 Task: Create a due date automation trigger when advanced on, 2 days after a card is due add fields without custom field "Resume" set to a date more than 1 working days from now at 11:00 AM.
Action: Mouse moved to (1030, 83)
Screenshot: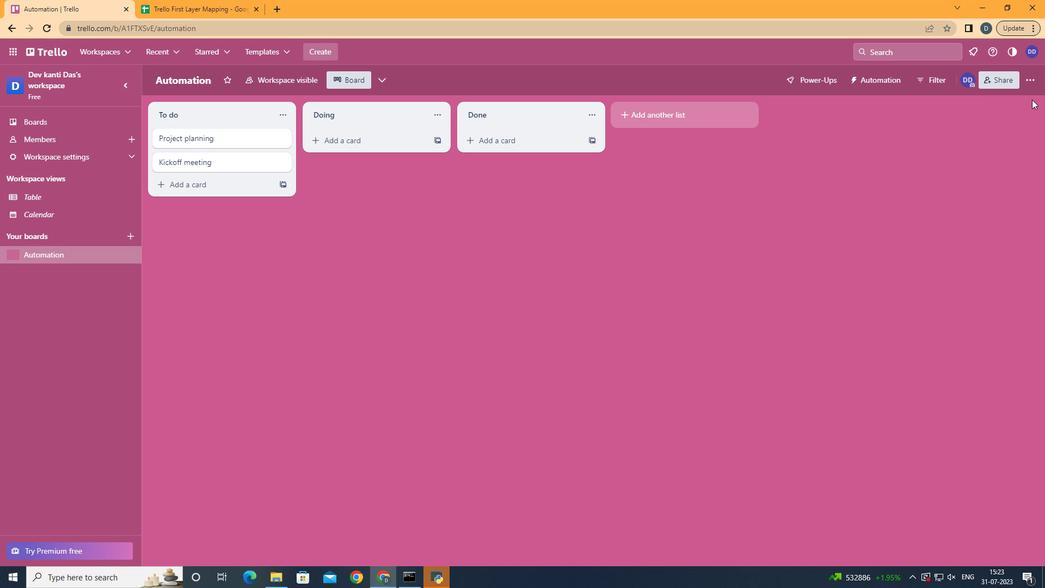 
Action: Mouse pressed left at (1030, 83)
Screenshot: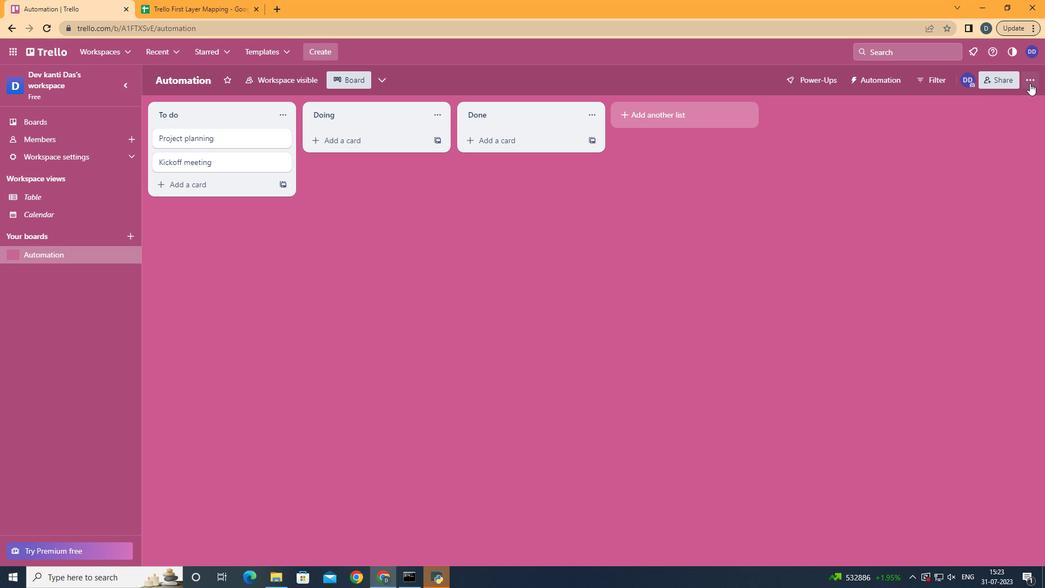 
Action: Mouse moved to (955, 239)
Screenshot: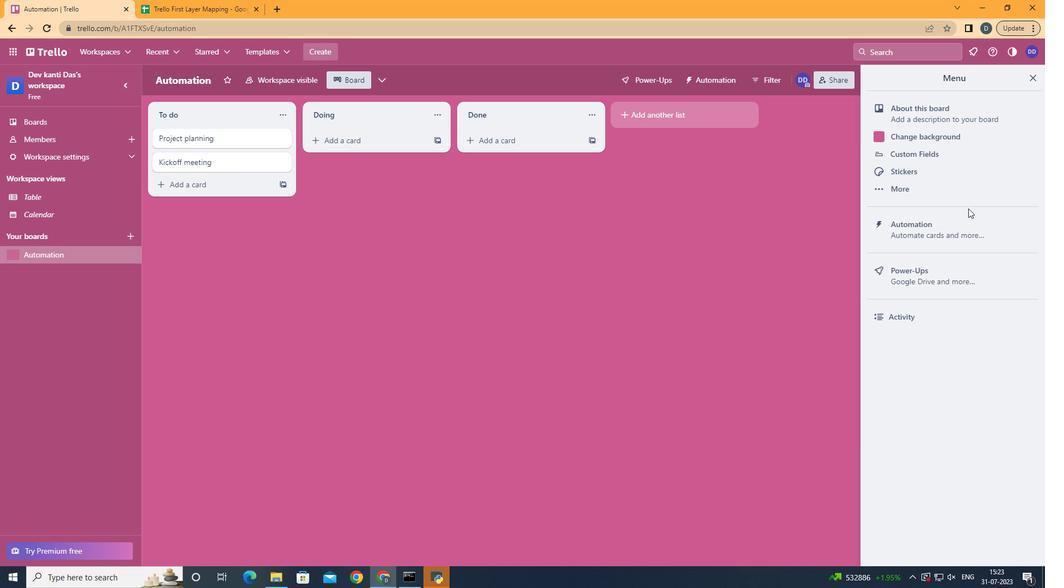 
Action: Mouse pressed left at (955, 239)
Screenshot: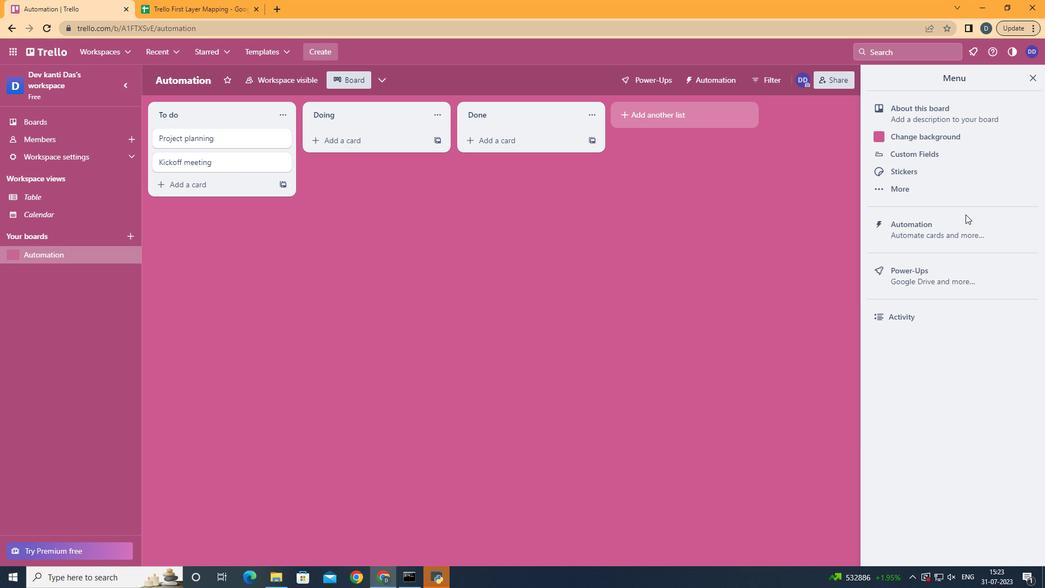 
Action: Mouse moved to (191, 217)
Screenshot: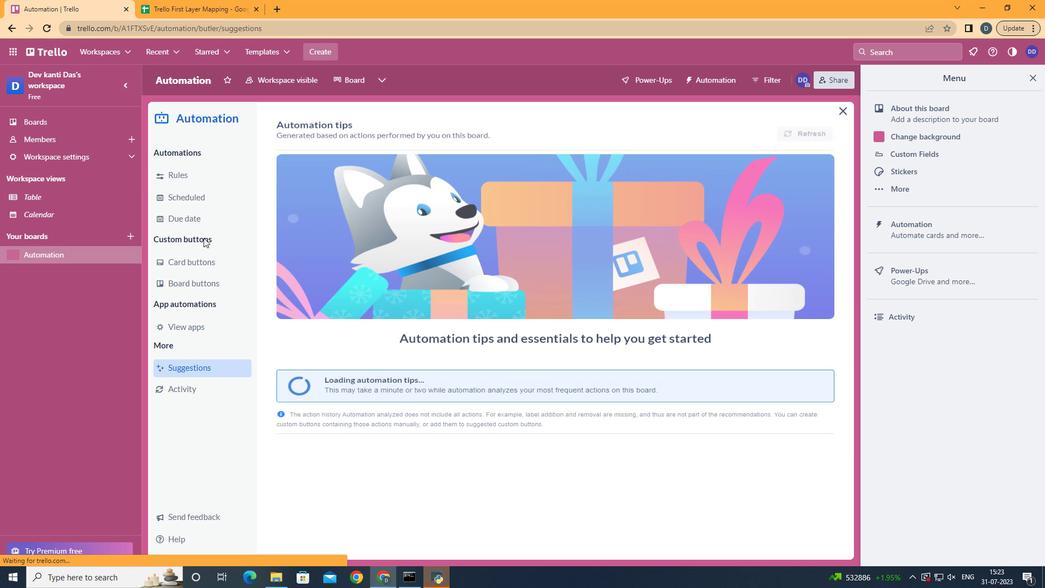 
Action: Mouse pressed left at (191, 217)
Screenshot: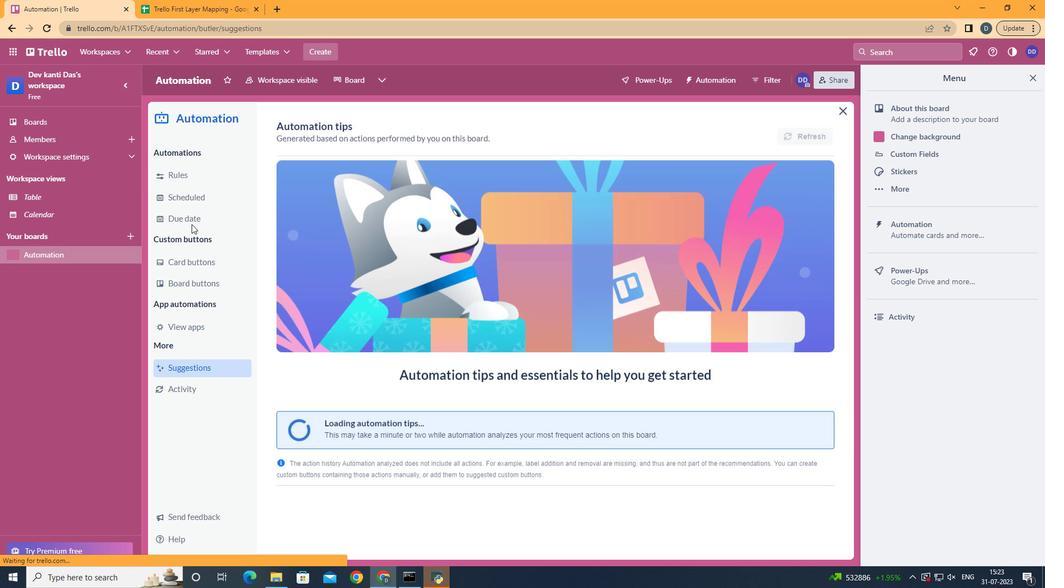 
Action: Mouse moved to (784, 130)
Screenshot: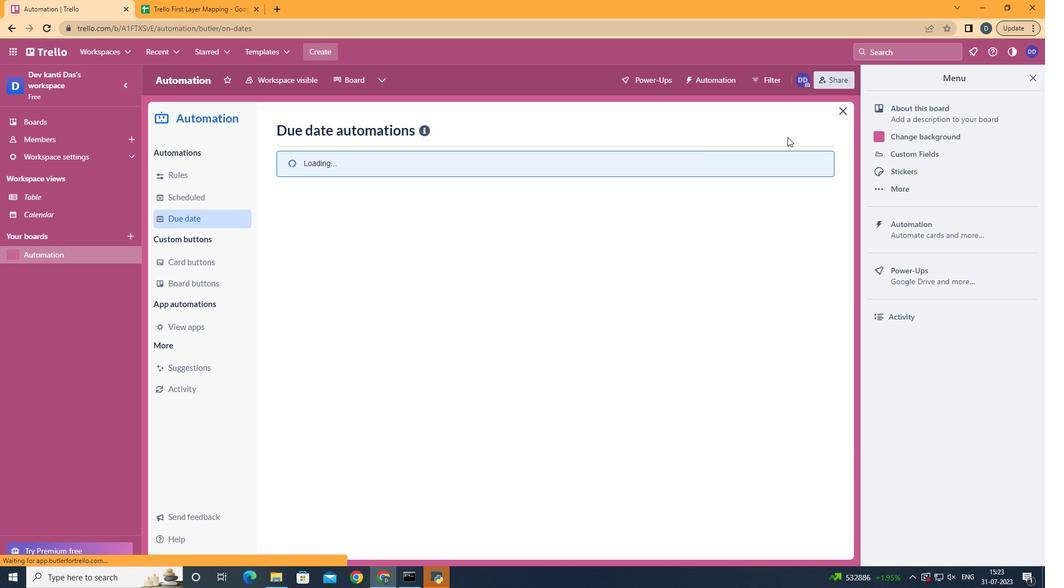 
Action: Mouse pressed left at (784, 130)
Screenshot: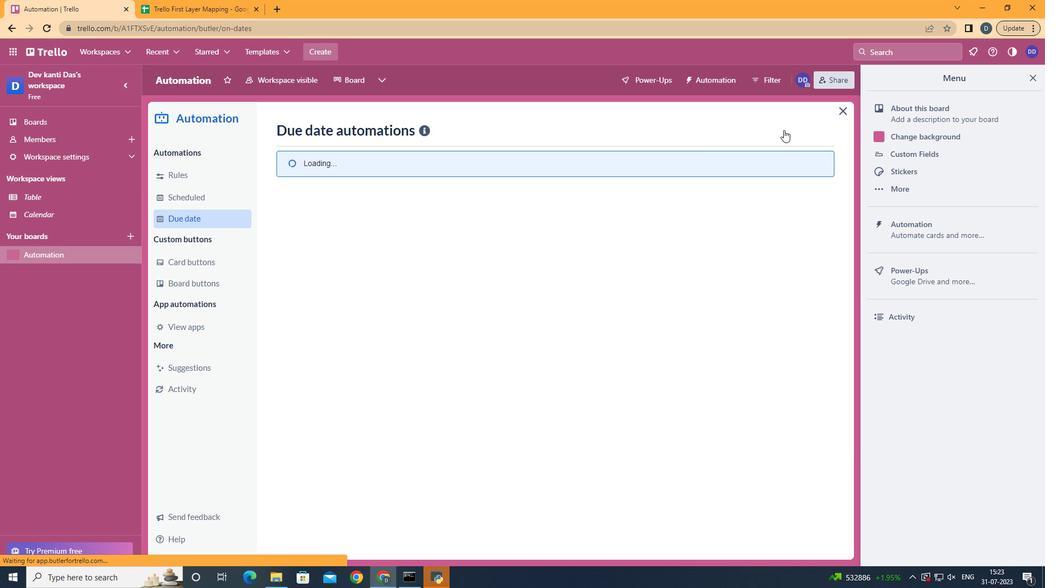
Action: Mouse moved to (564, 237)
Screenshot: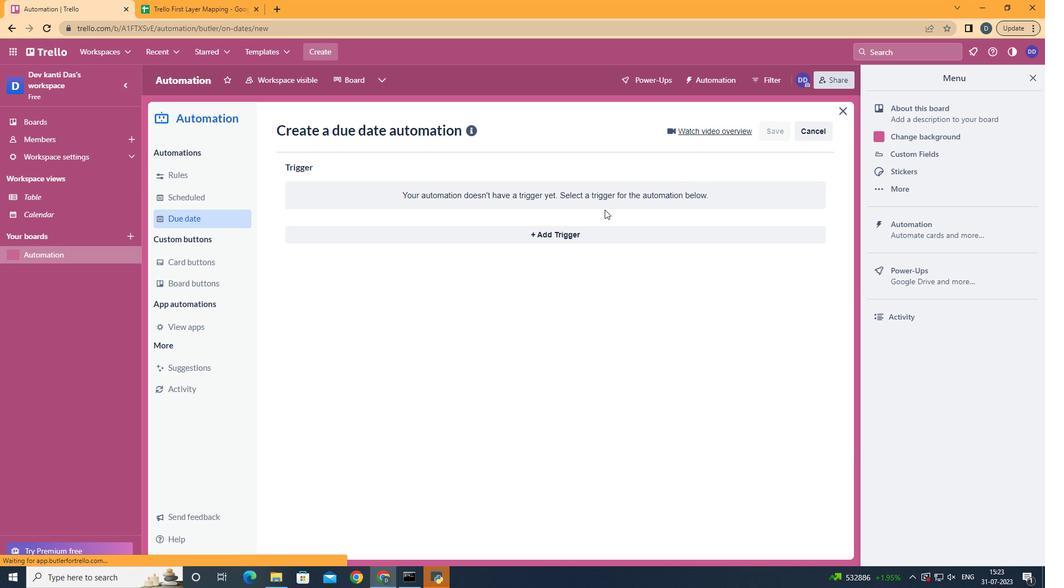 
Action: Mouse pressed left at (564, 237)
Screenshot: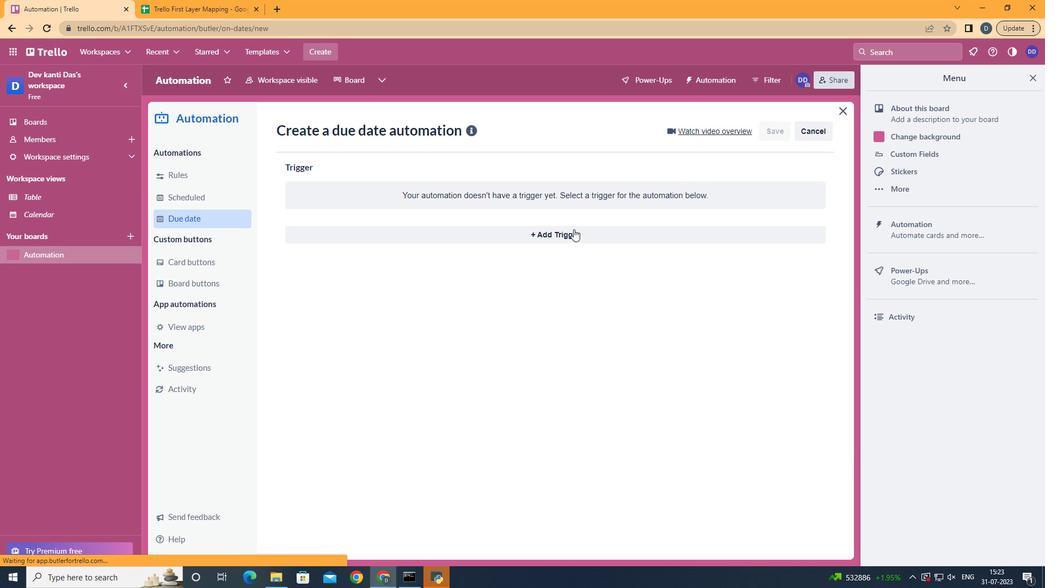 
Action: Mouse moved to (381, 447)
Screenshot: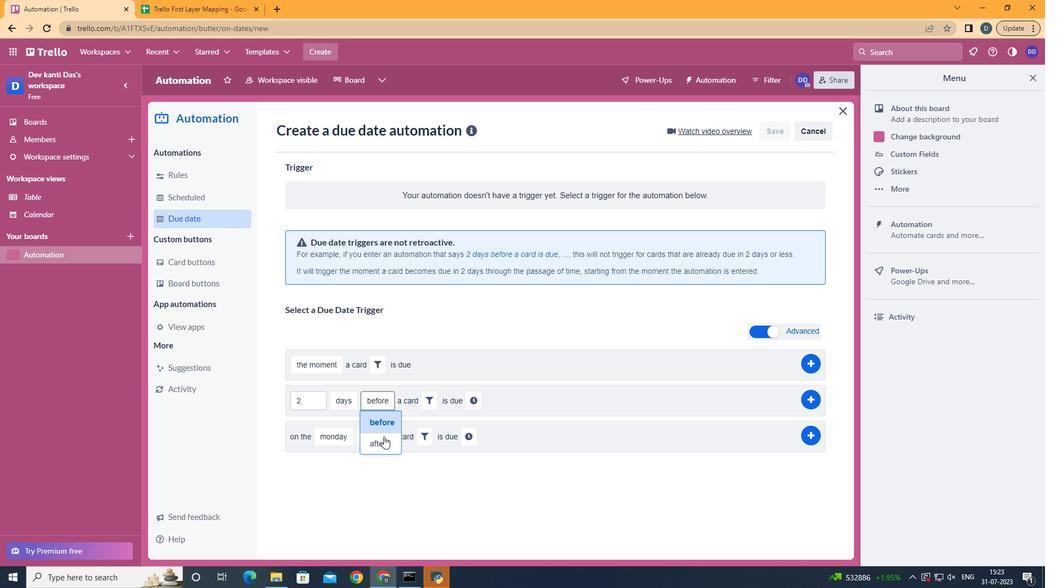 
Action: Mouse pressed left at (381, 447)
Screenshot: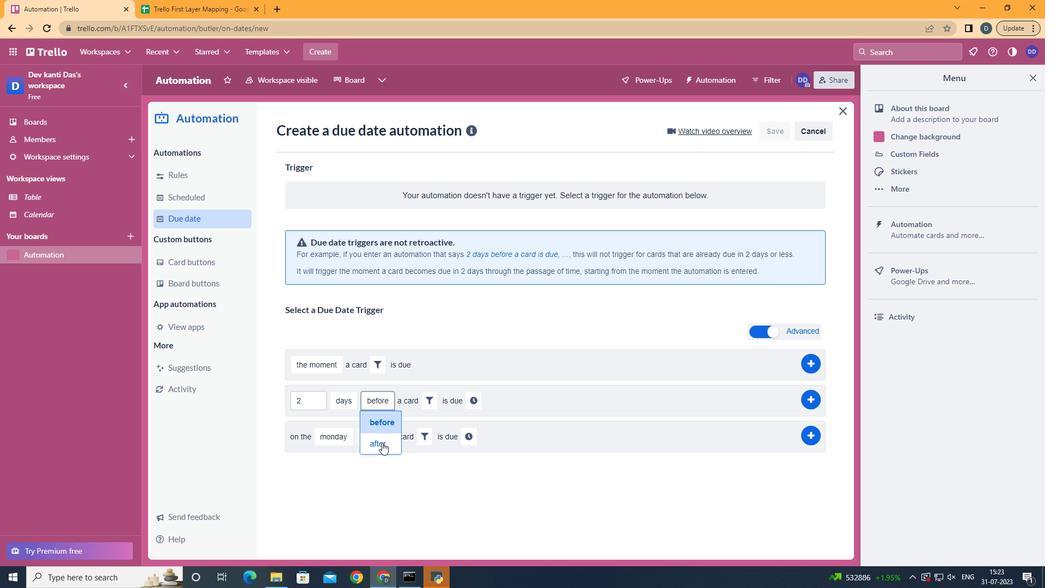 
Action: Mouse moved to (434, 391)
Screenshot: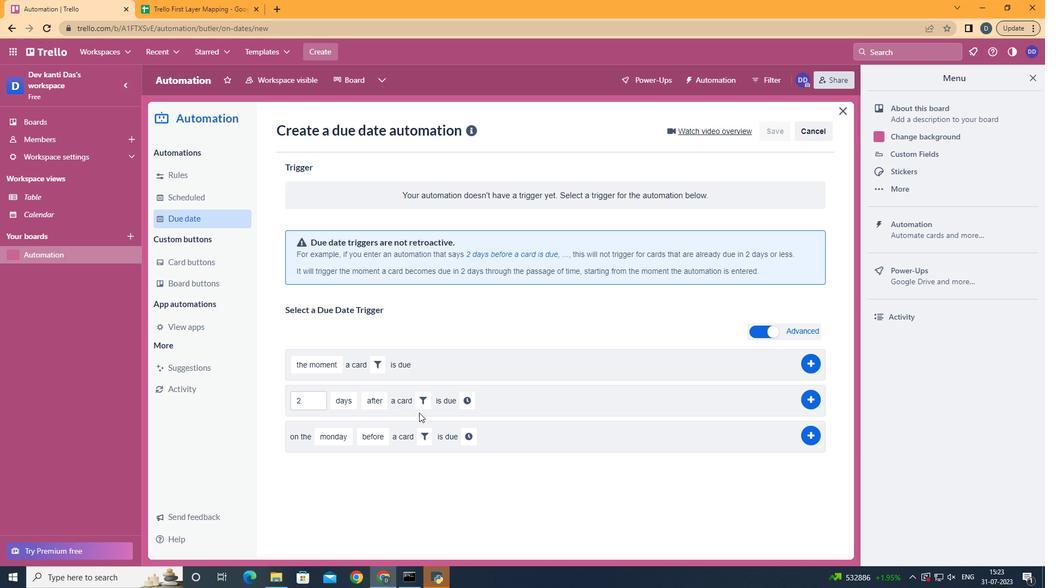 
Action: Mouse pressed left at (434, 391)
Screenshot: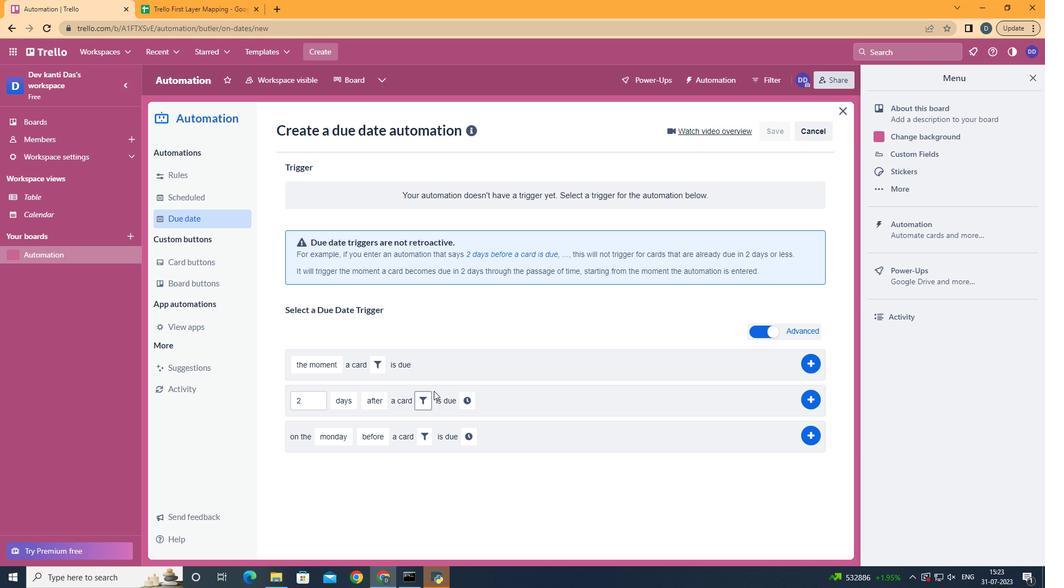 
Action: Mouse moved to (419, 394)
Screenshot: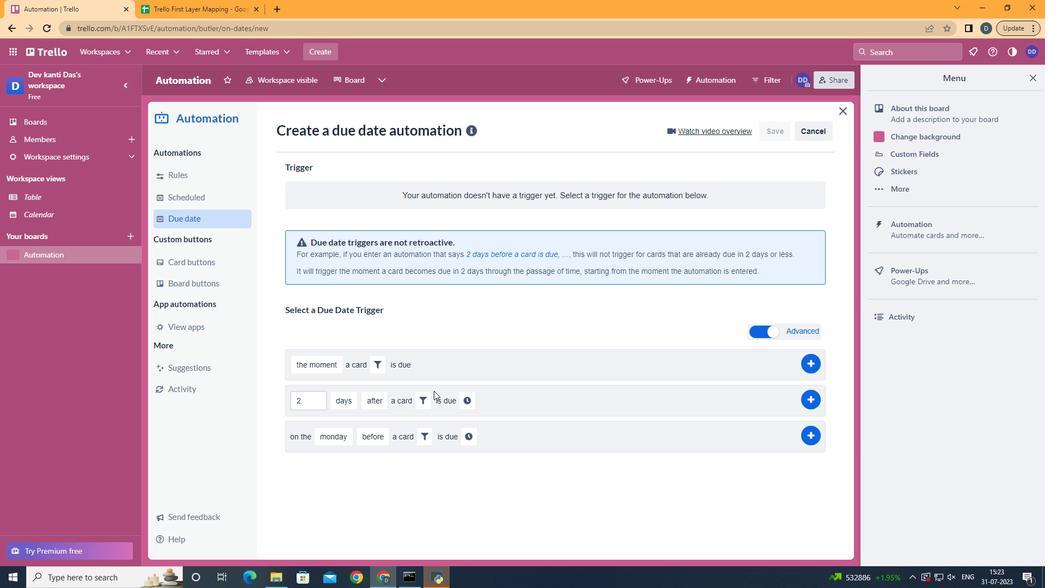 
Action: Mouse pressed left at (419, 394)
Screenshot: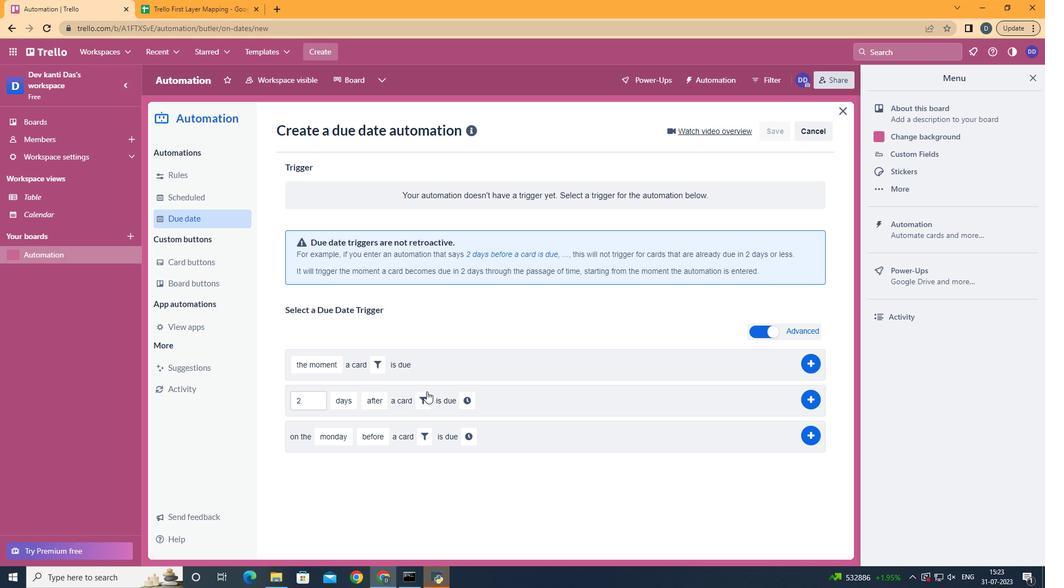 
Action: Mouse moved to (615, 427)
Screenshot: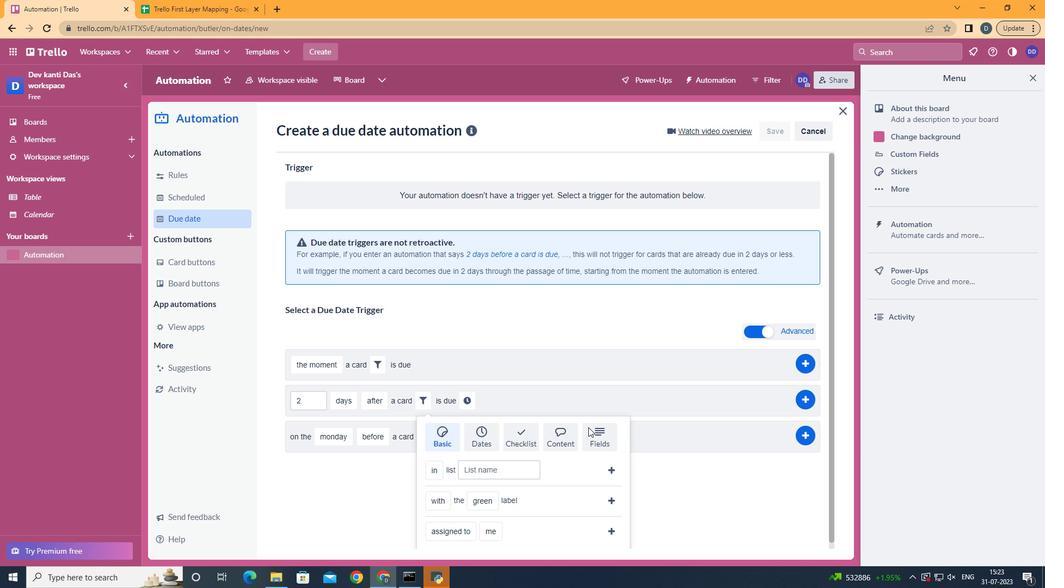 
Action: Mouse pressed left at (615, 427)
Screenshot: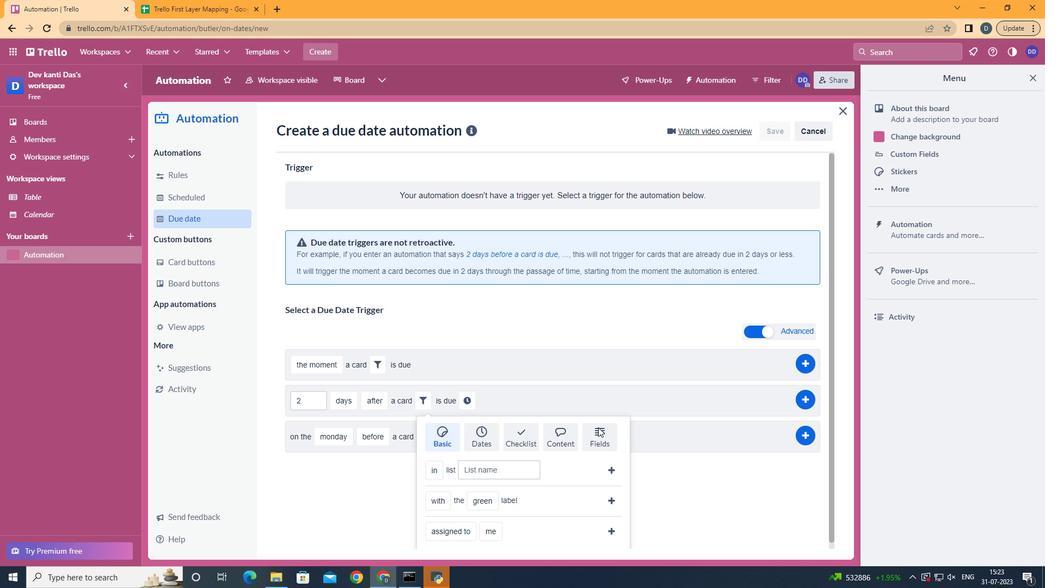 
Action: Mouse scrolled (615, 427) with delta (0, 0)
Screenshot: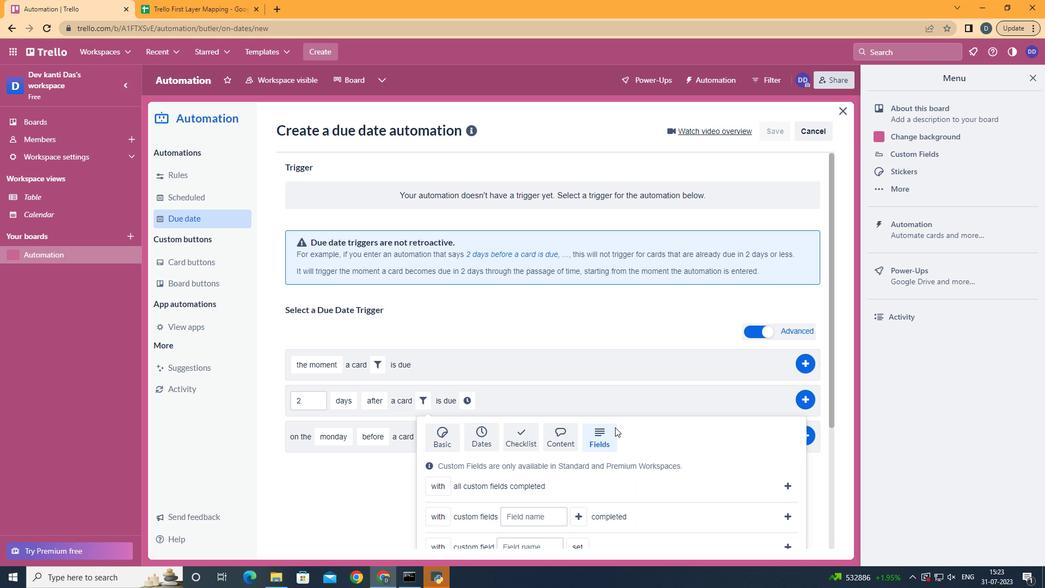 
Action: Mouse scrolled (615, 427) with delta (0, 0)
Screenshot: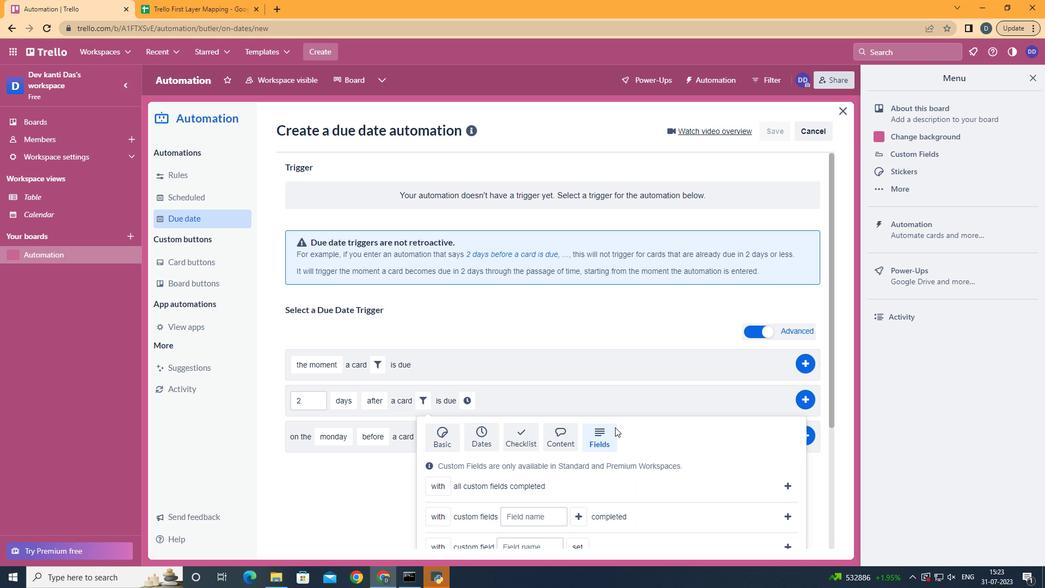 
Action: Mouse scrolled (615, 427) with delta (0, 0)
Screenshot: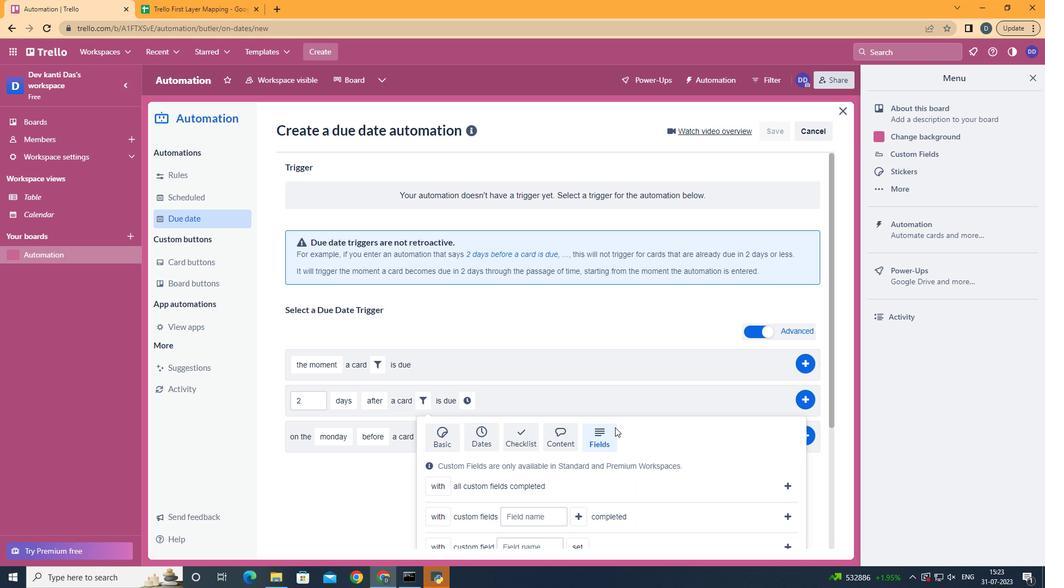 
Action: Mouse scrolled (615, 427) with delta (0, 0)
Screenshot: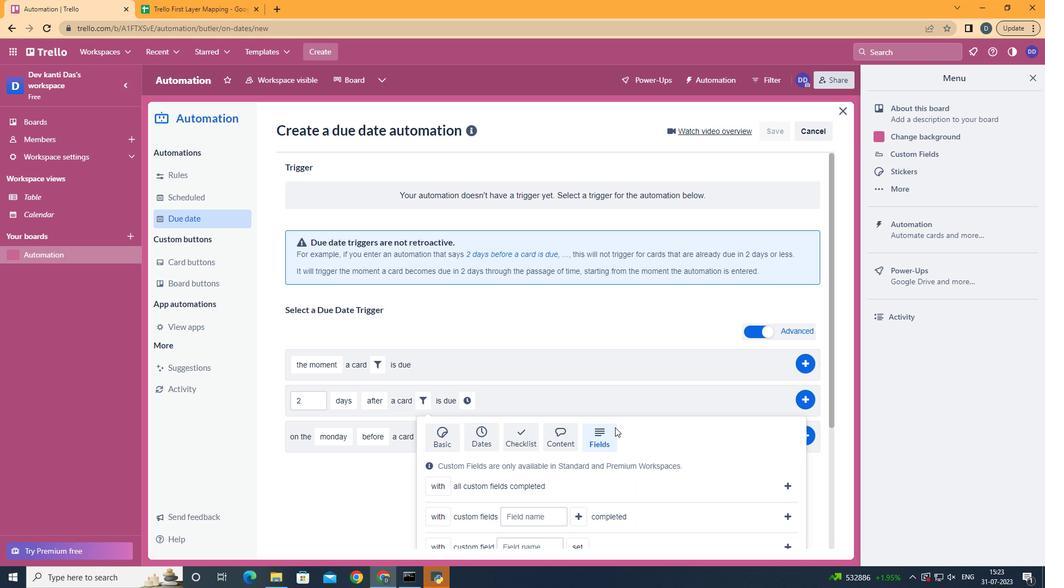 
Action: Mouse scrolled (615, 427) with delta (0, 0)
Screenshot: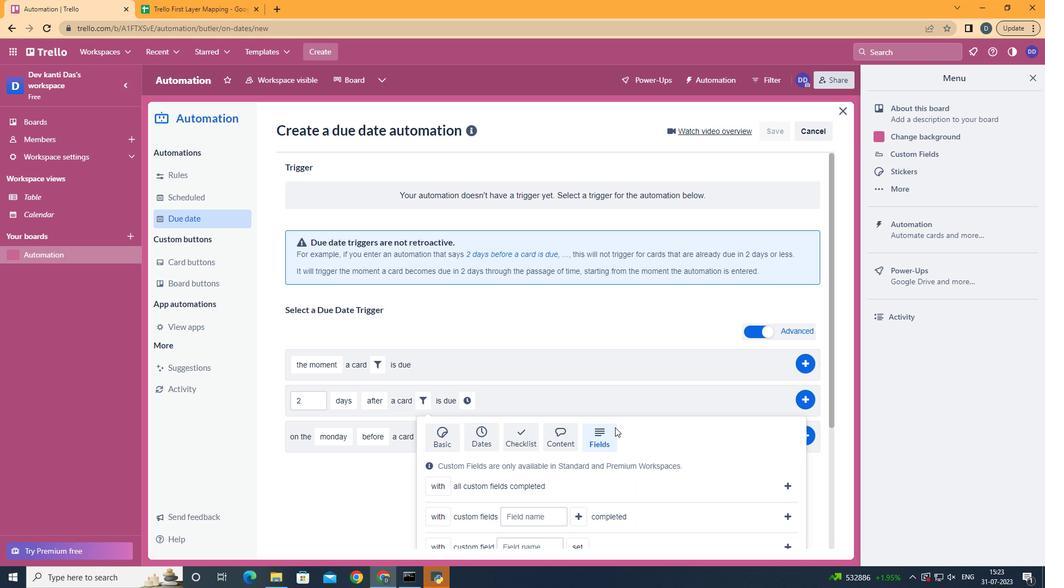 
Action: Mouse scrolled (615, 427) with delta (0, 0)
Screenshot: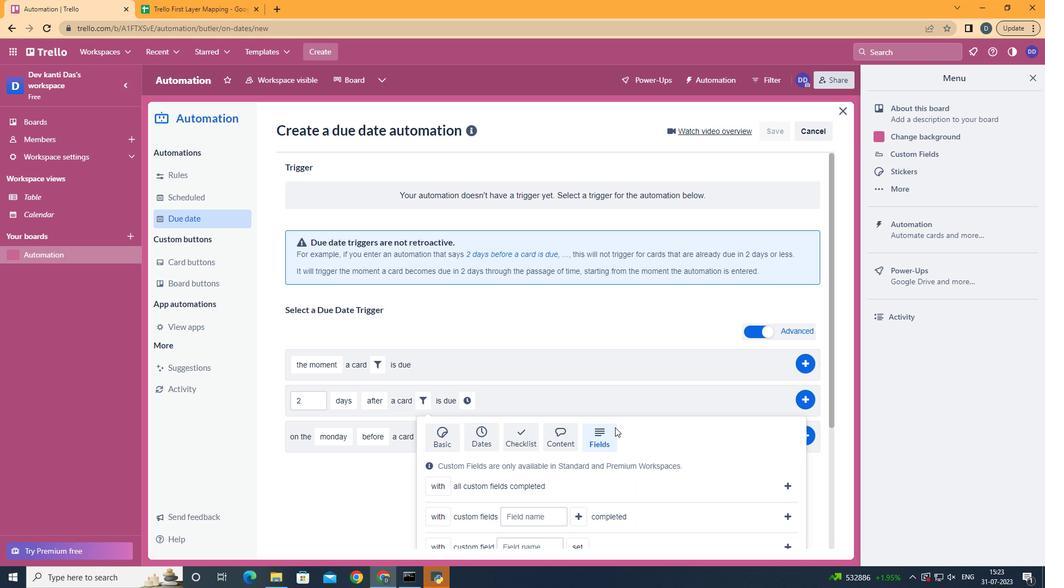 
Action: Mouse moved to (451, 512)
Screenshot: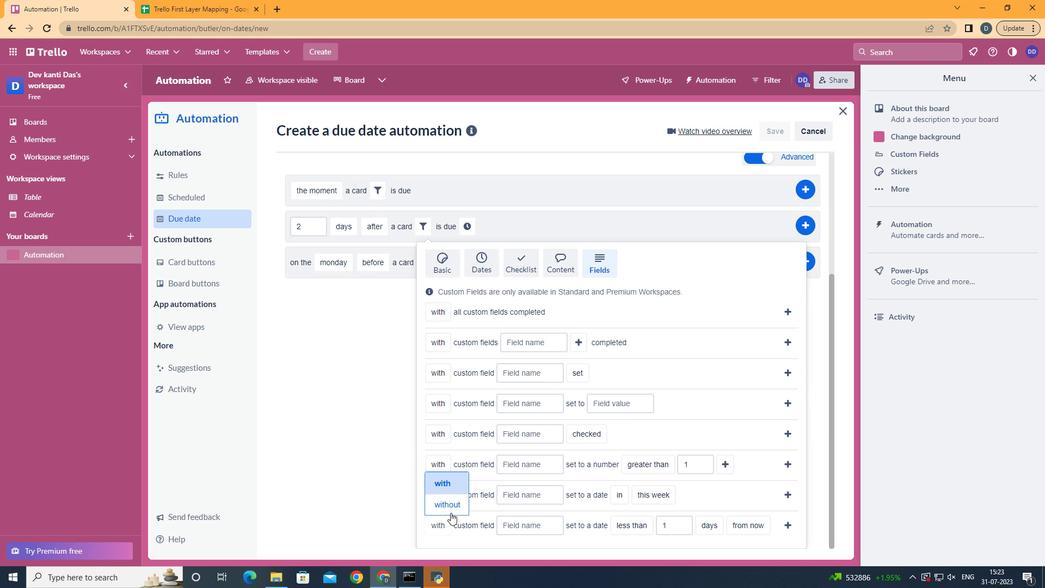 
Action: Mouse pressed left at (451, 512)
Screenshot: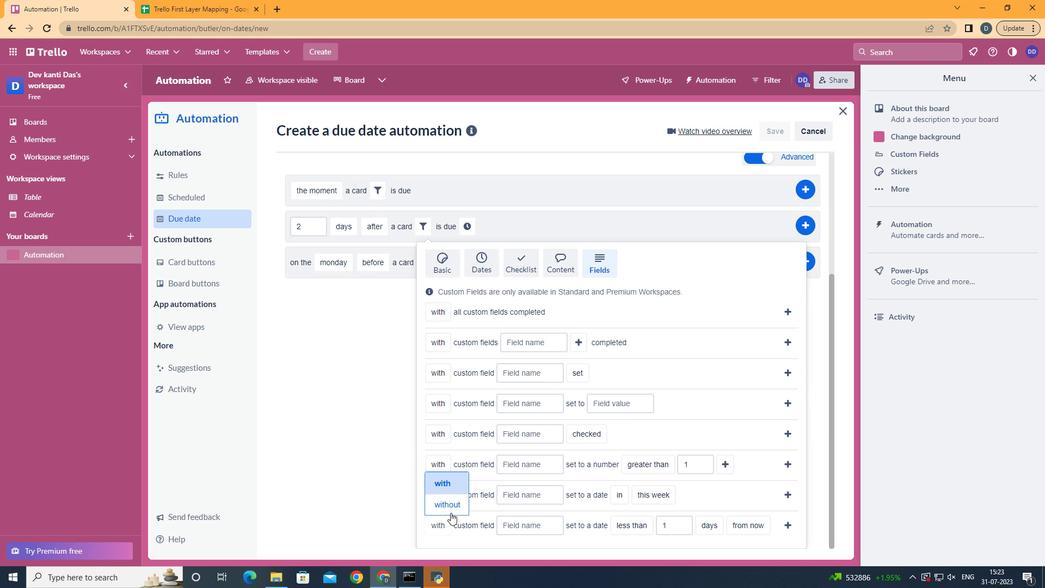 
Action: Mouse moved to (549, 522)
Screenshot: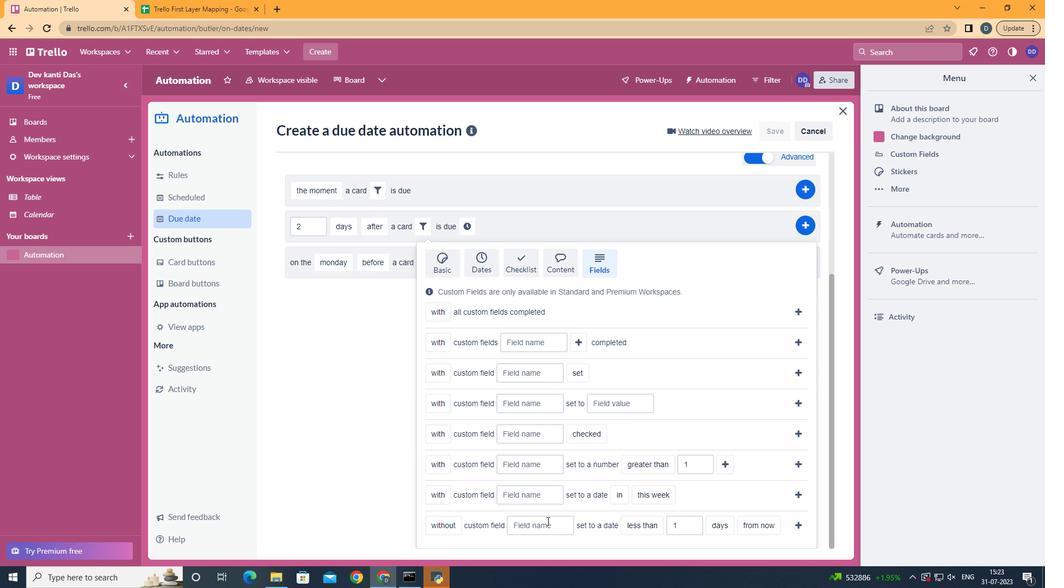 
Action: Mouse pressed left at (549, 522)
Screenshot: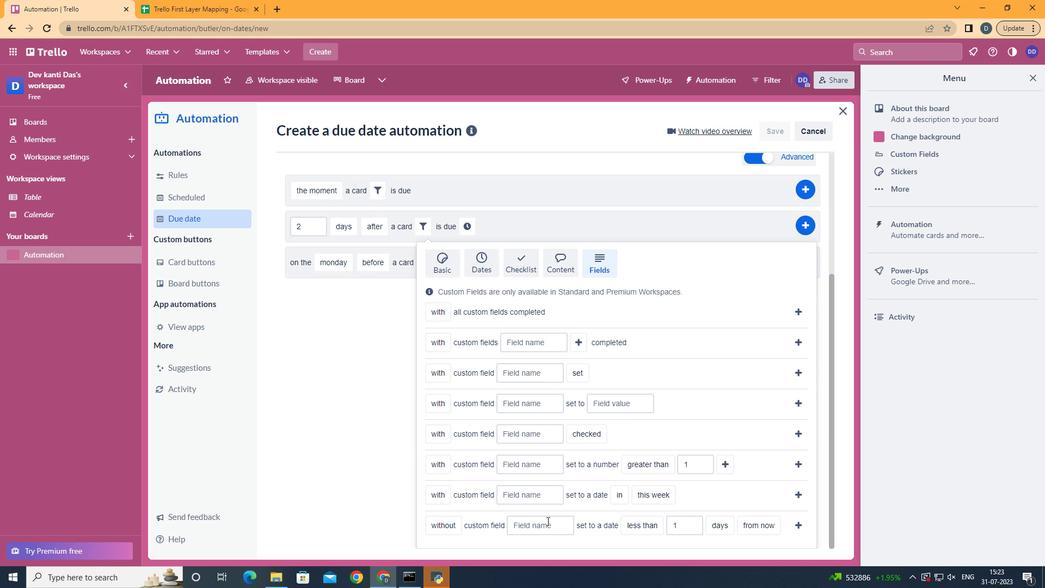 
Action: Key pressed <Key.shift>Resume
Screenshot: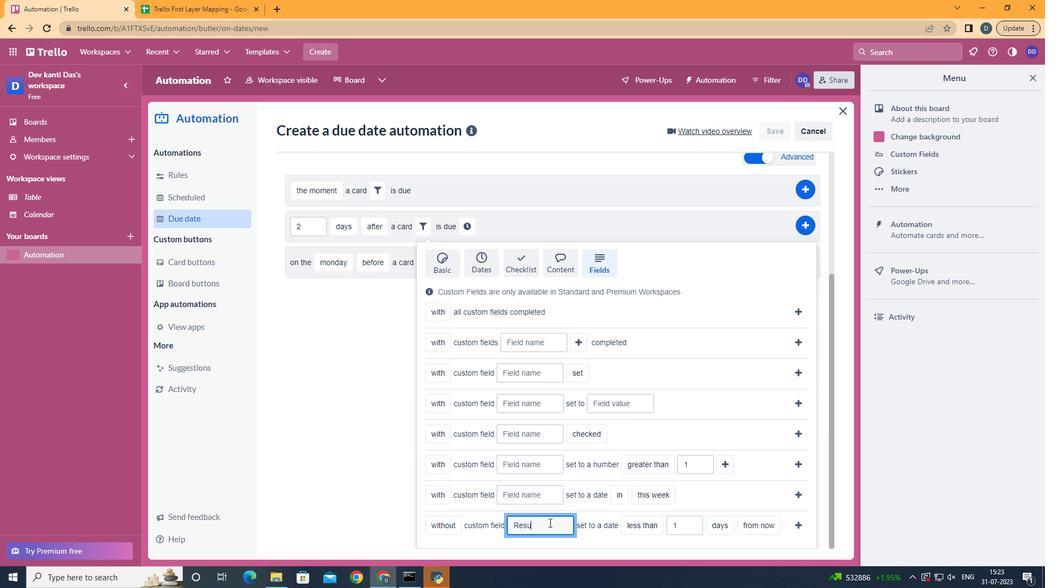 
Action: Mouse moved to (645, 477)
Screenshot: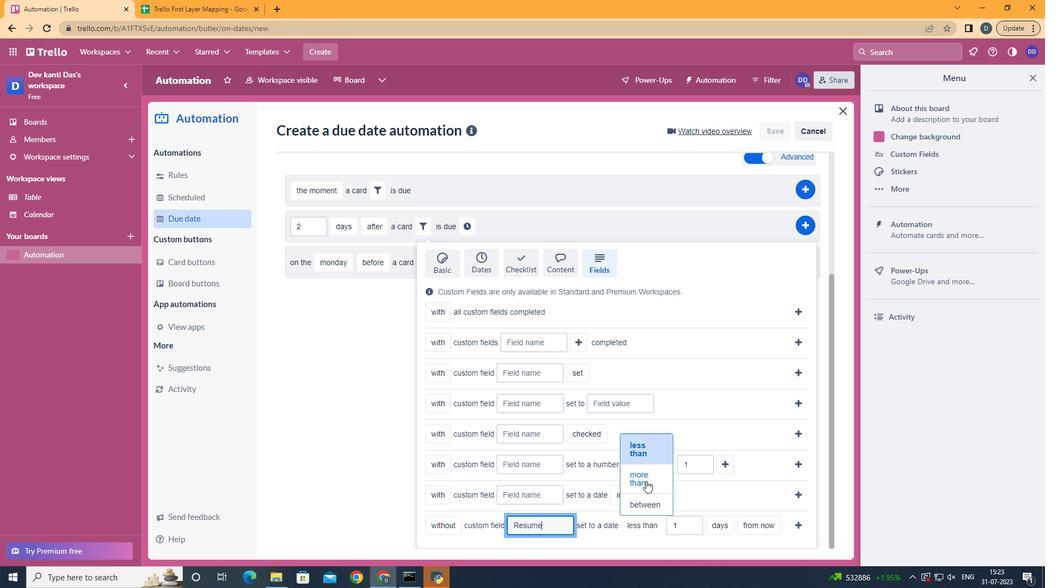 
Action: Mouse pressed left at (645, 477)
Screenshot: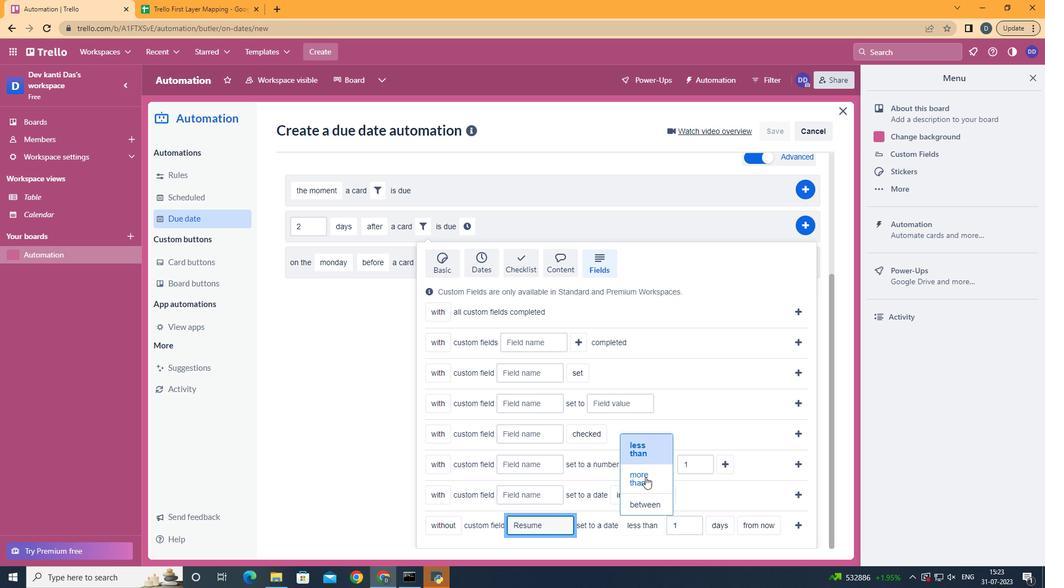 
Action: Mouse moved to (743, 506)
Screenshot: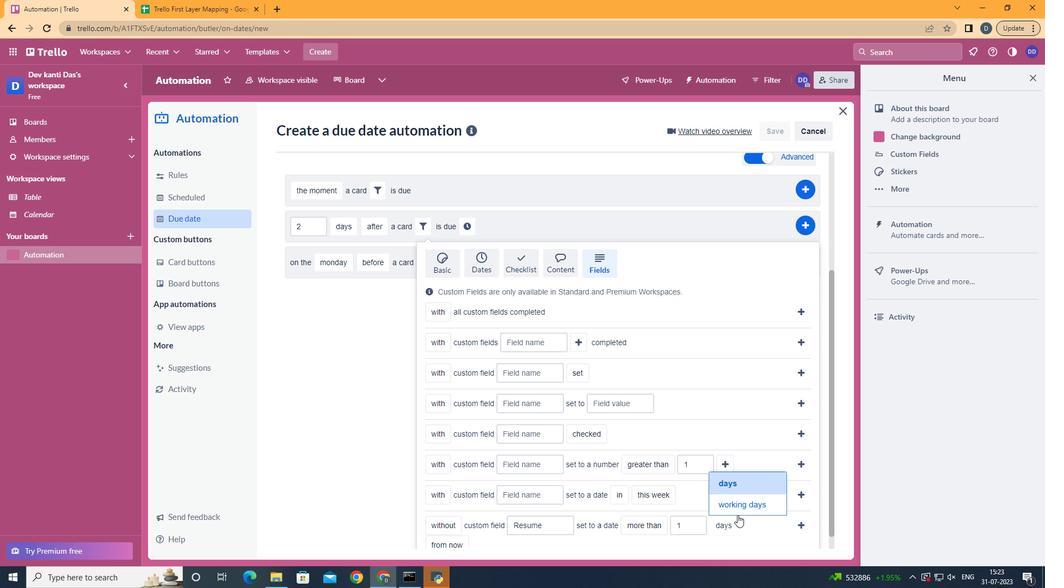 
Action: Mouse pressed left at (743, 506)
Screenshot: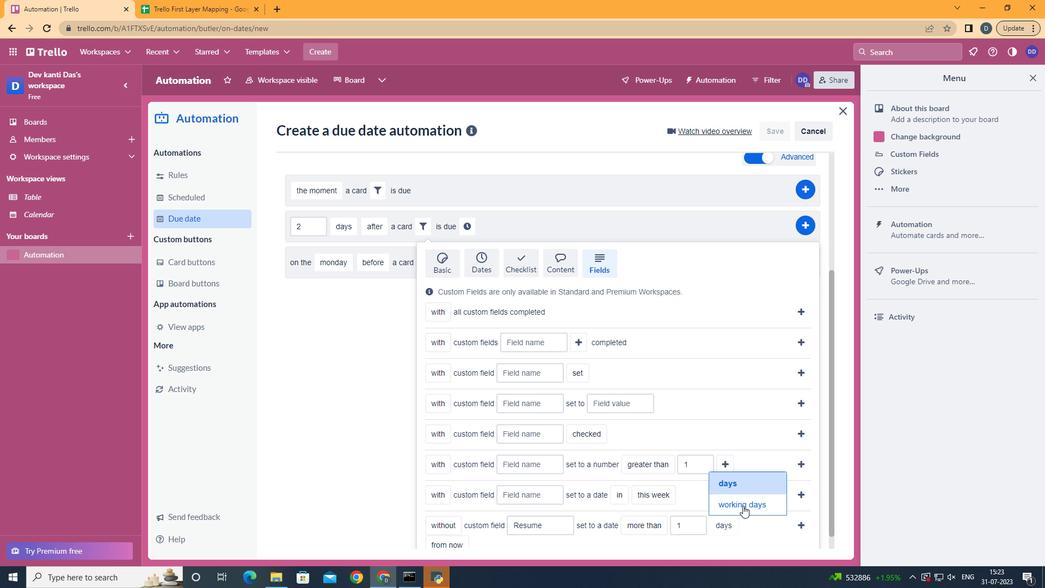 
Action: Mouse scrolled (743, 505) with delta (0, 0)
Screenshot: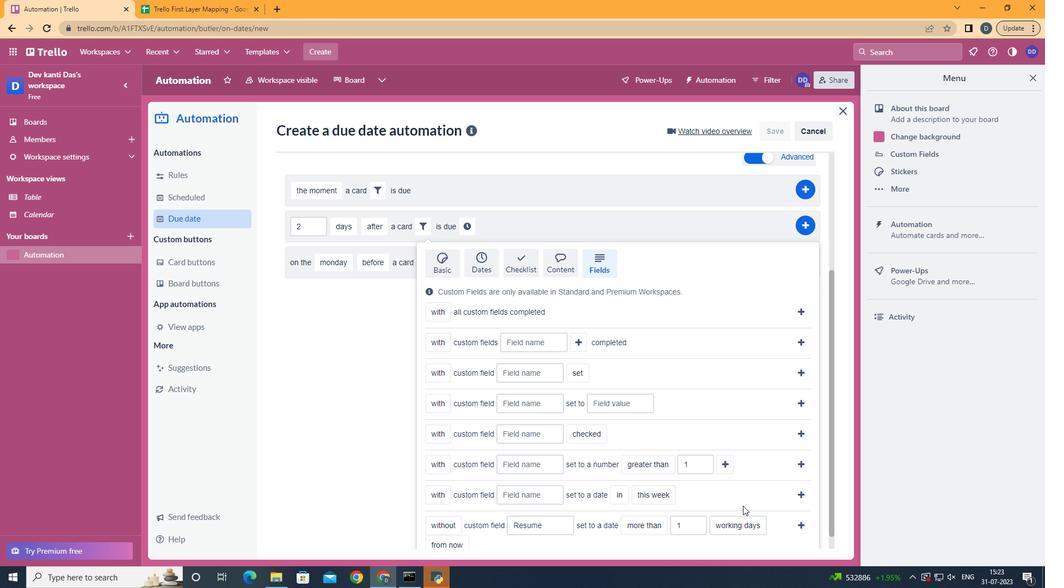 
Action: Mouse scrolled (743, 505) with delta (0, 0)
Screenshot: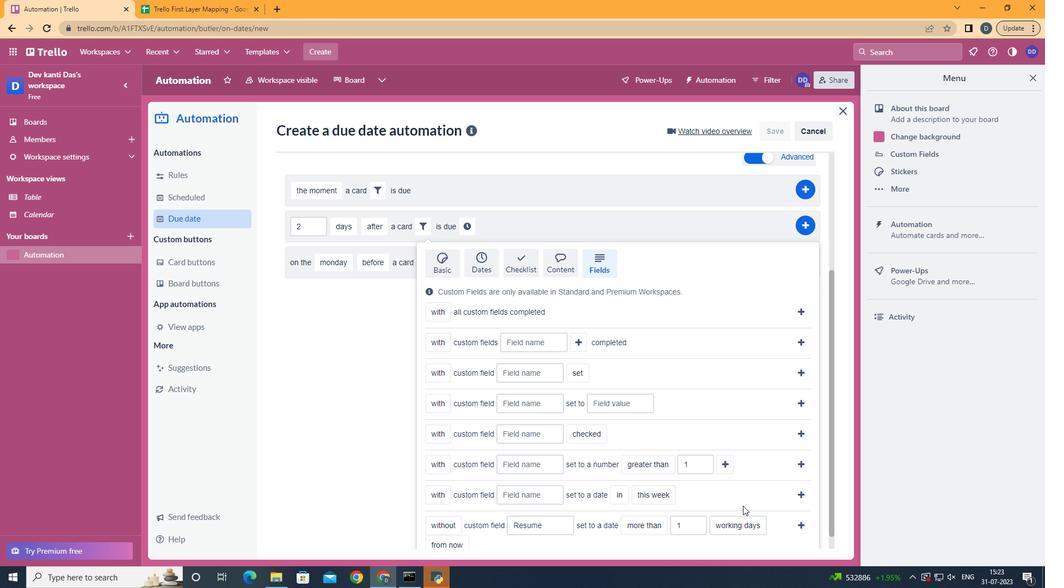 
Action: Mouse scrolled (743, 505) with delta (0, 0)
Screenshot: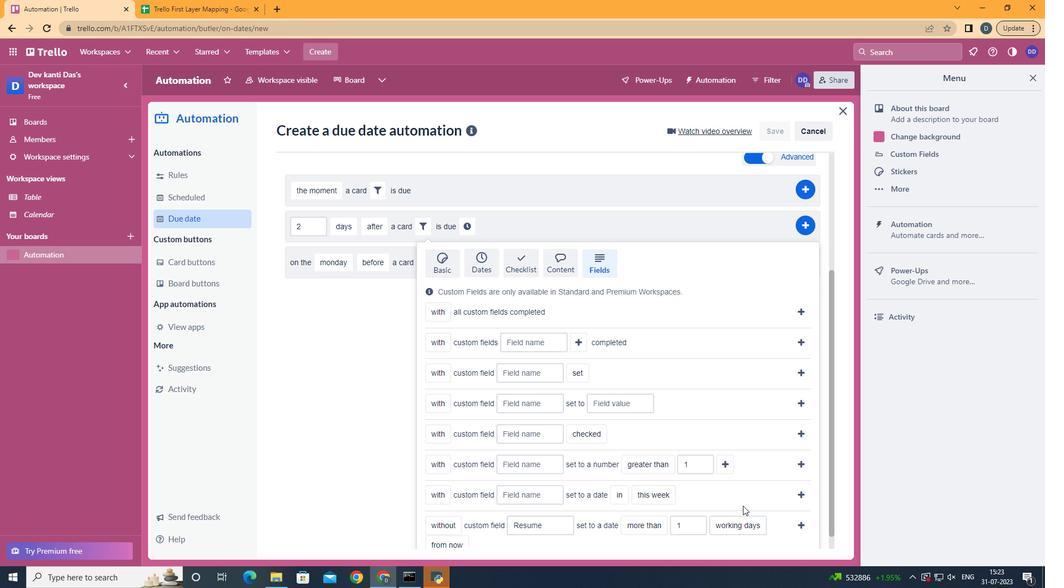 
Action: Mouse scrolled (743, 505) with delta (0, 0)
Screenshot: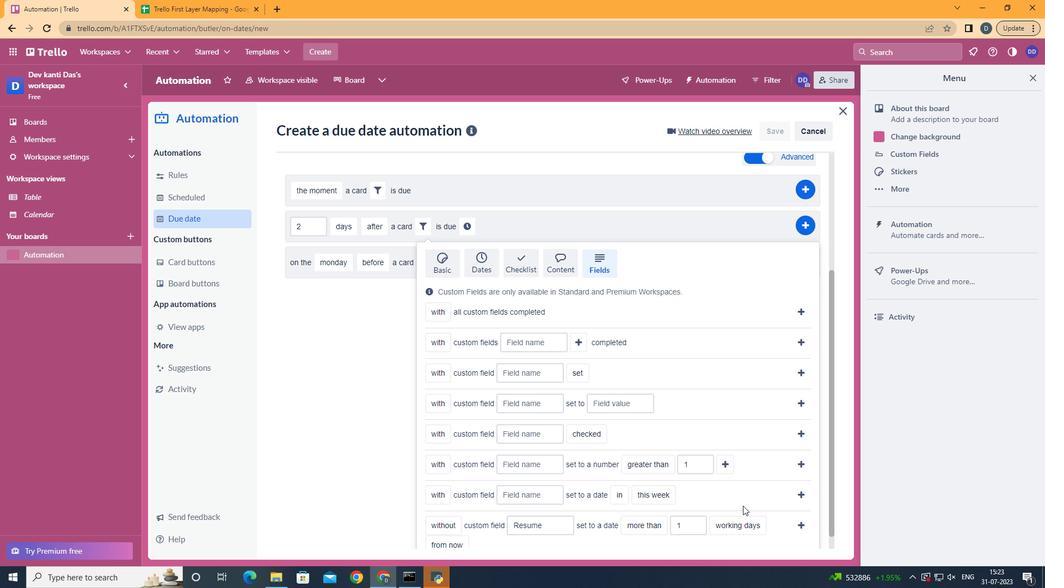 
Action: Mouse moved to (443, 482)
Screenshot: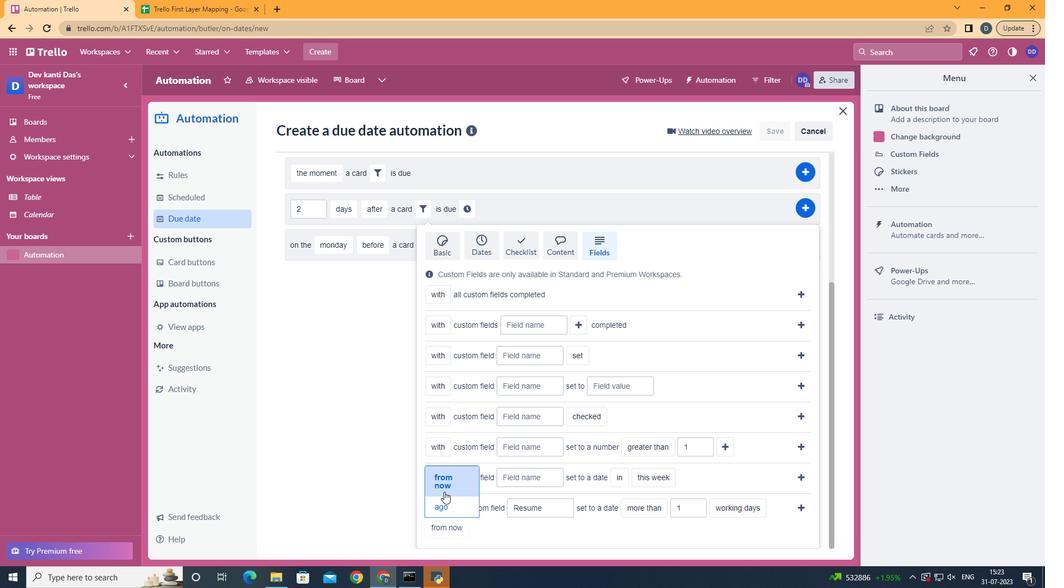 
Action: Mouse pressed left at (443, 482)
Screenshot: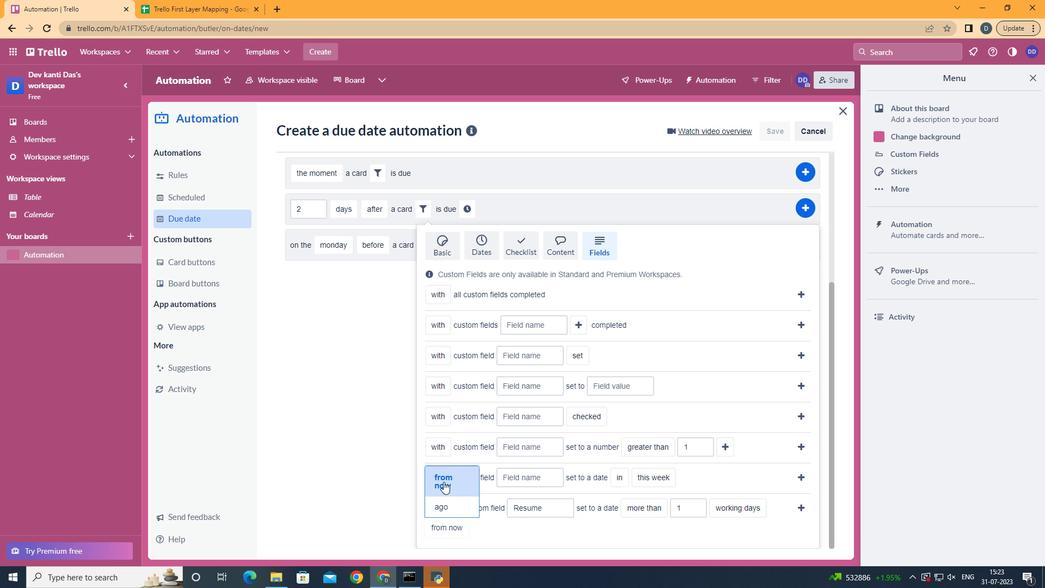 
Action: Mouse moved to (804, 510)
Screenshot: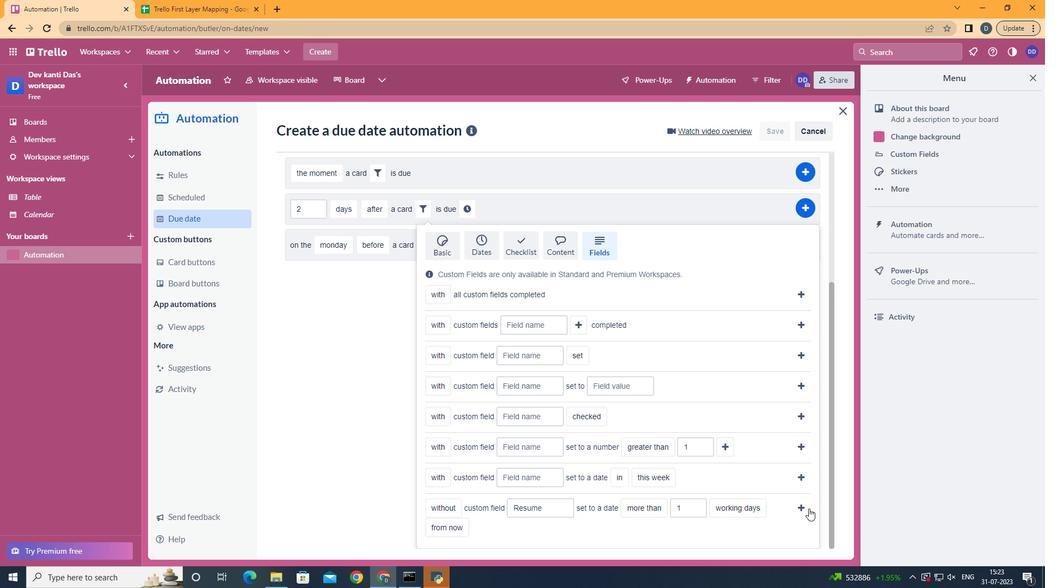 
Action: Mouse pressed left at (804, 510)
Screenshot: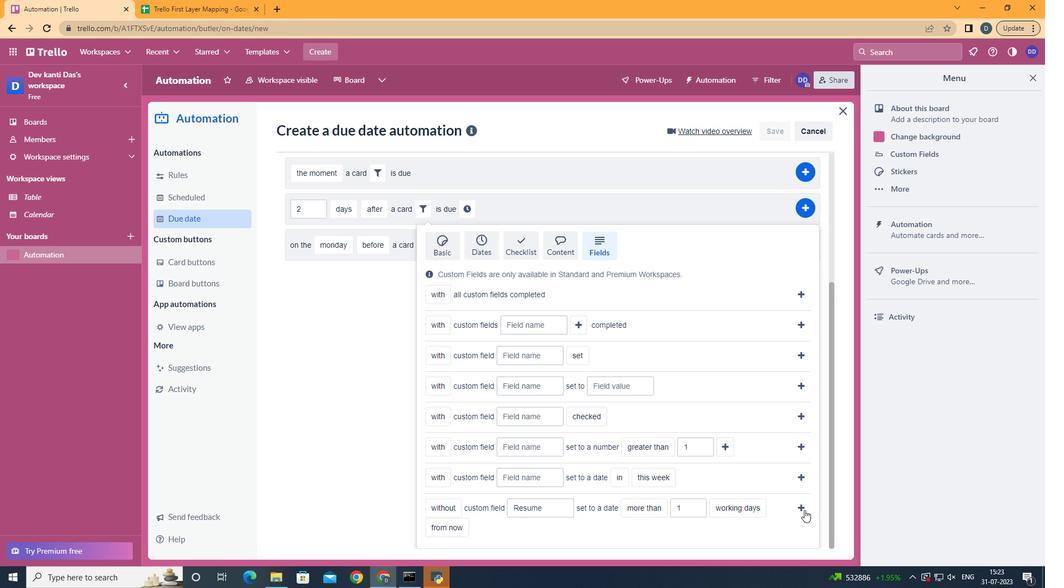 
Action: Mouse moved to (764, 404)
Screenshot: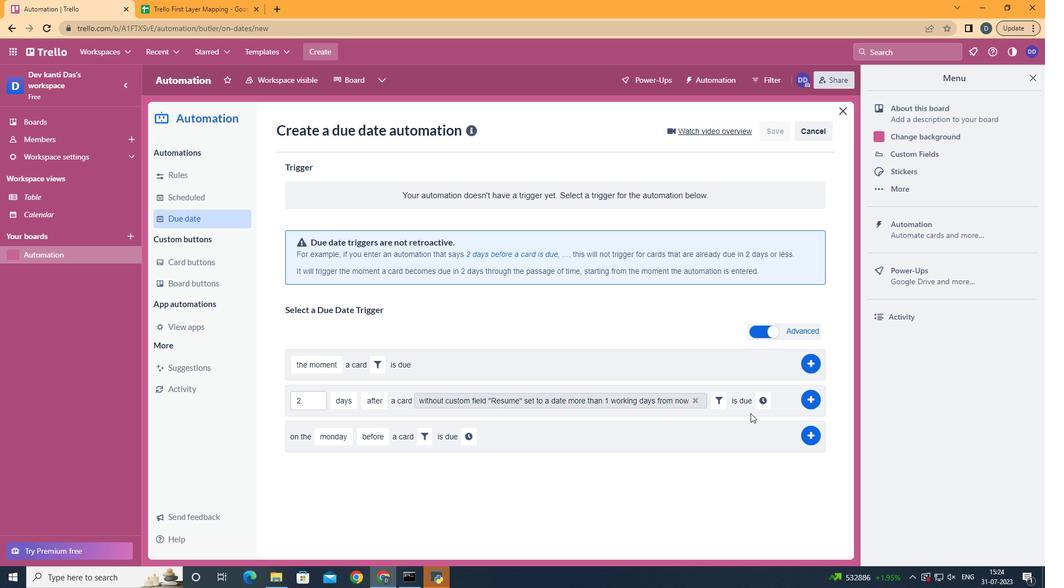 
Action: Mouse pressed left at (764, 404)
Screenshot: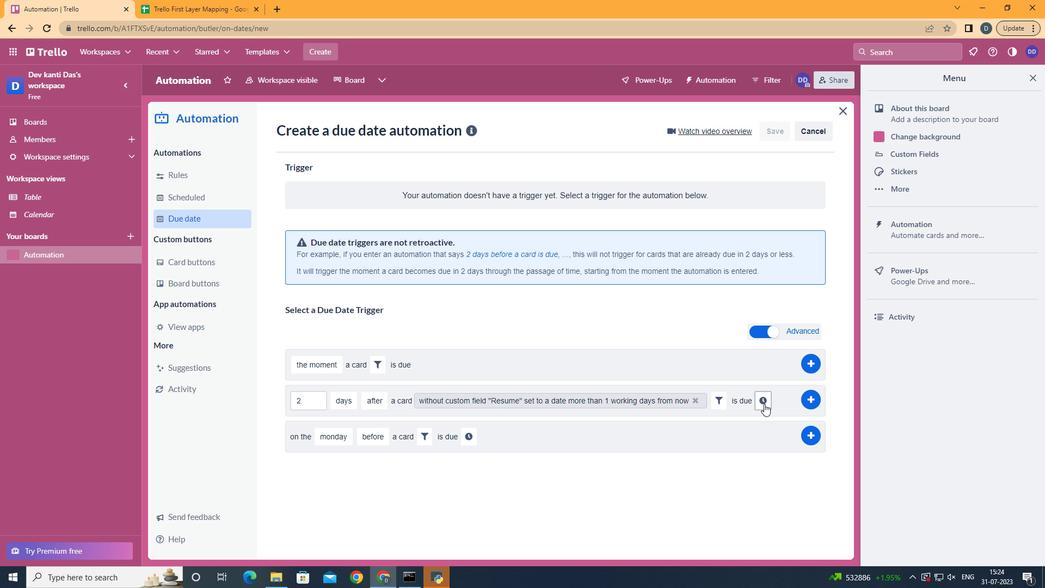 
Action: Mouse moved to (336, 428)
Screenshot: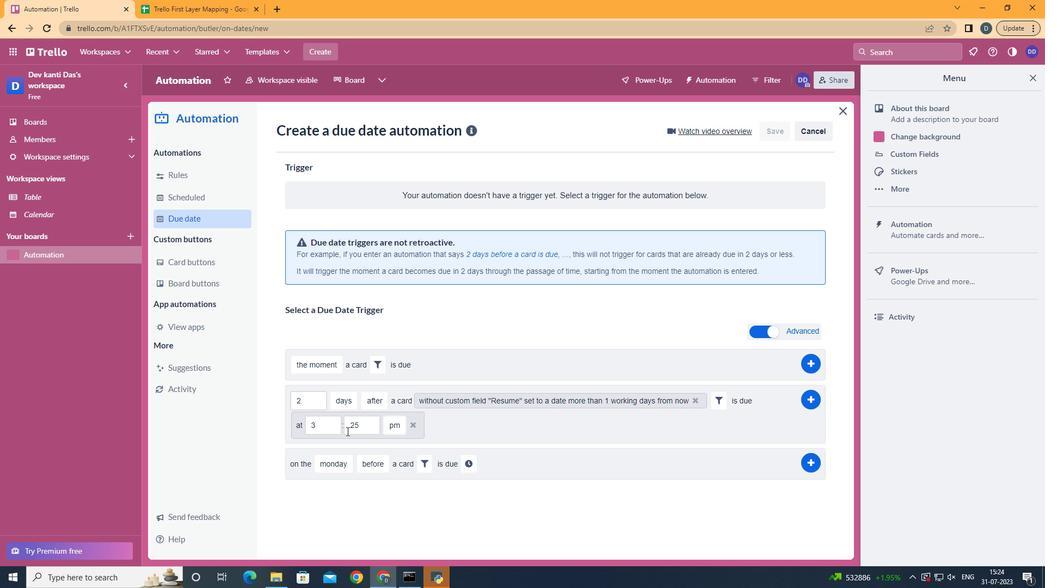 
Action: Mouse pressed left at (336, 428)
Screenshot: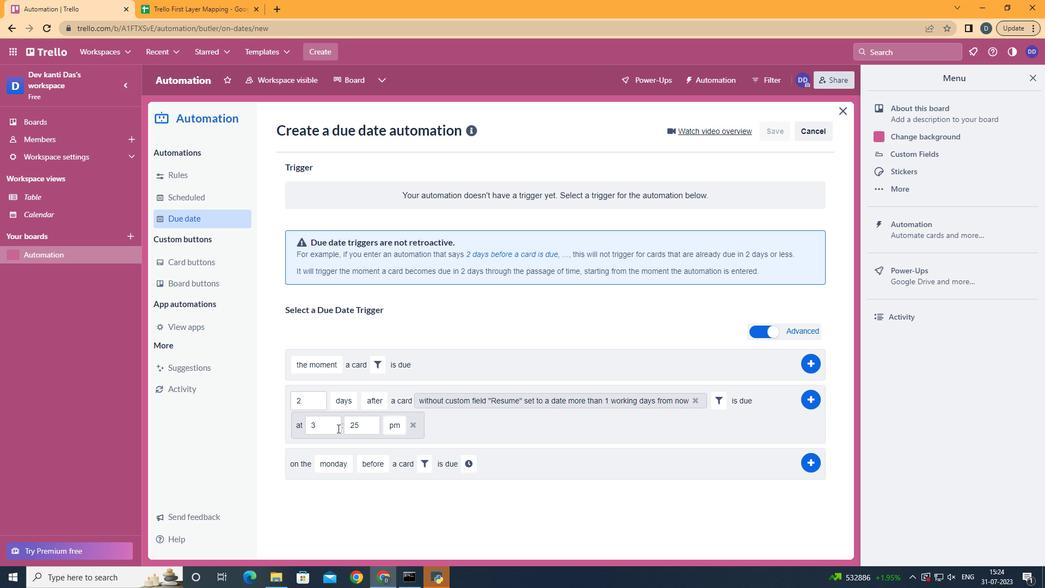 
Action: Key pressed <Key.backspace>11
Screenshot: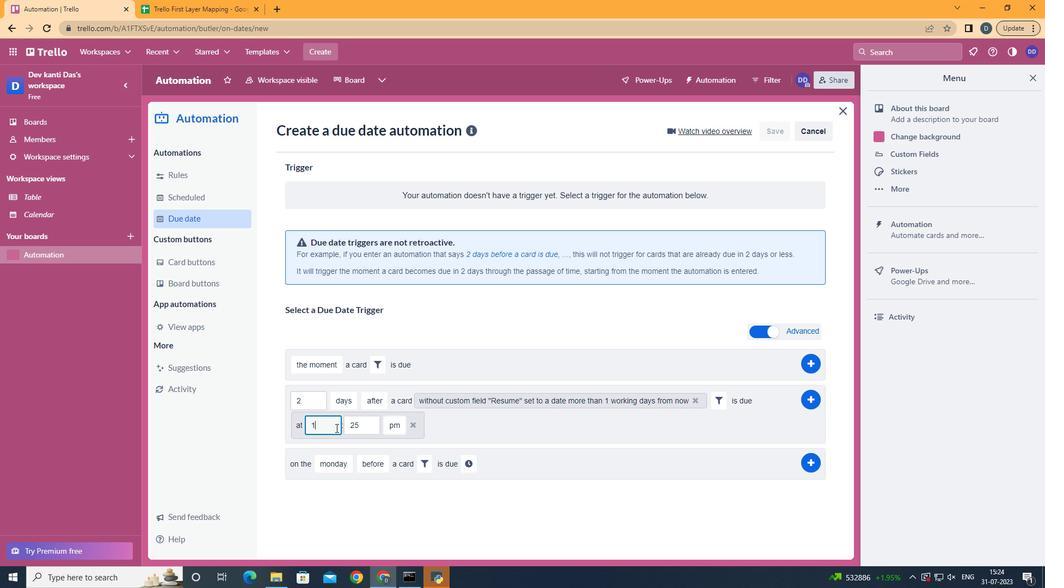 
Action: Mouse moved to (363, 423)
Screenshot: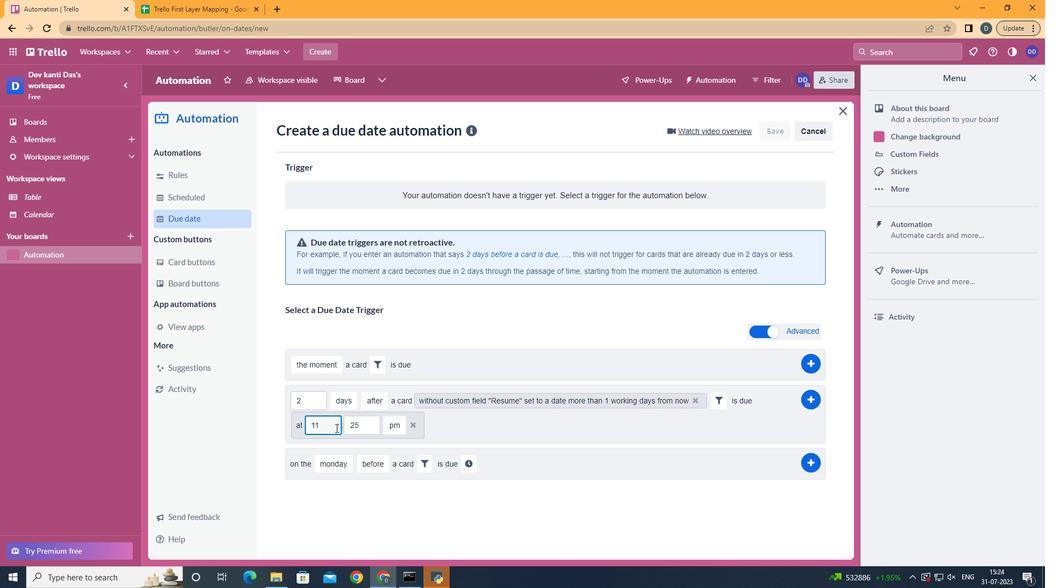 
Action: Mouse pressed left at (363, 423)
Screenshot: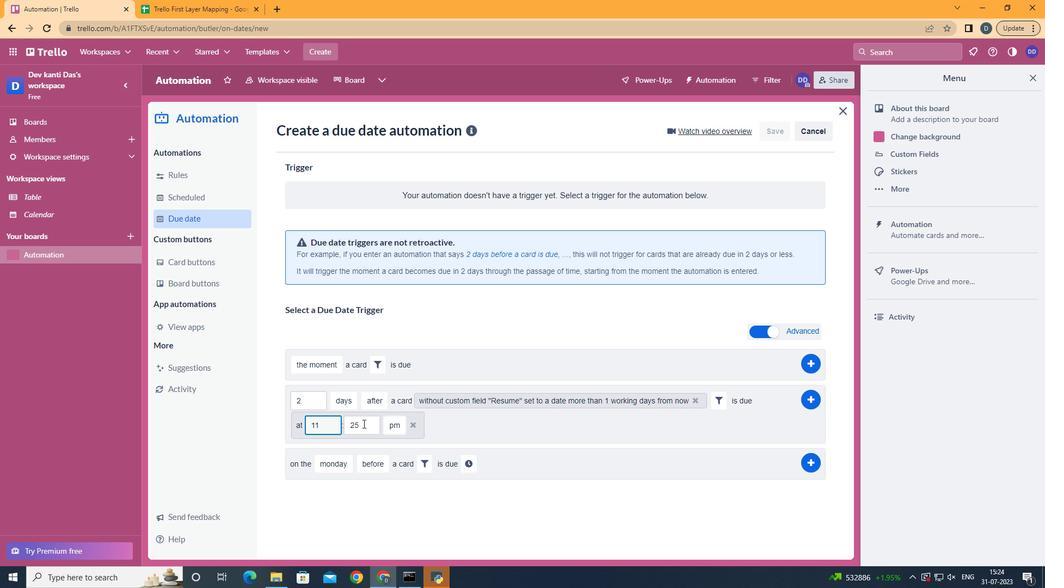 
Action: Key pressed <Key.backspace><Key.backspace>00
Screenshot: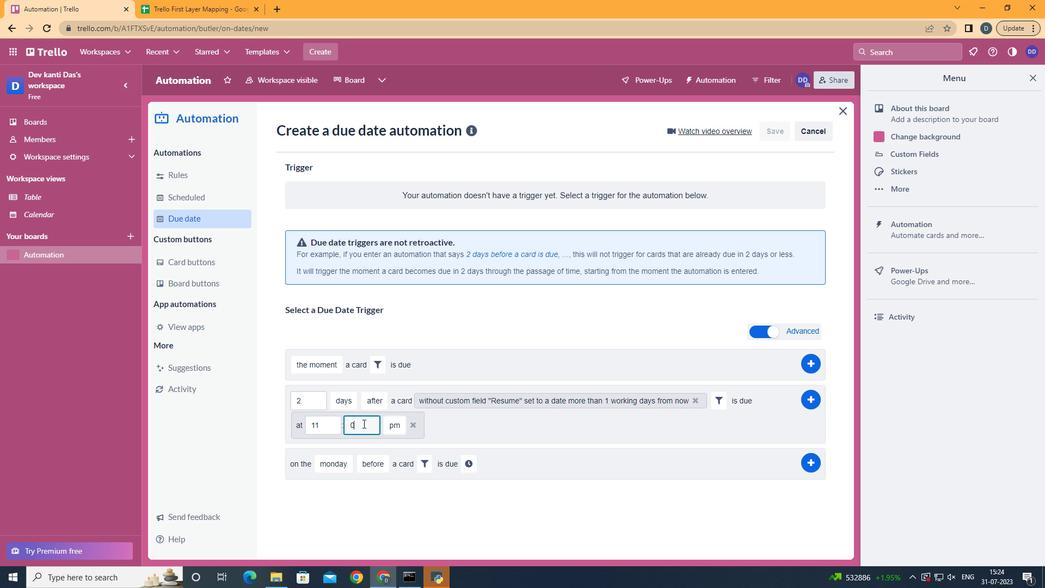 
Action: Mouse moved to (395, 444)
Screenshot: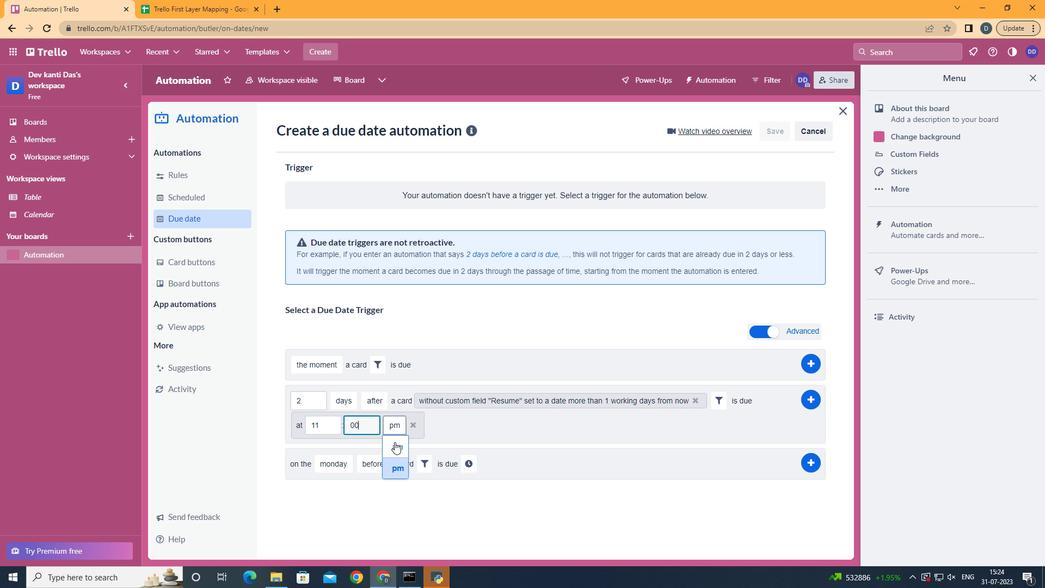 
Action: Mouse pressed left at (395, 444)
Screenshot: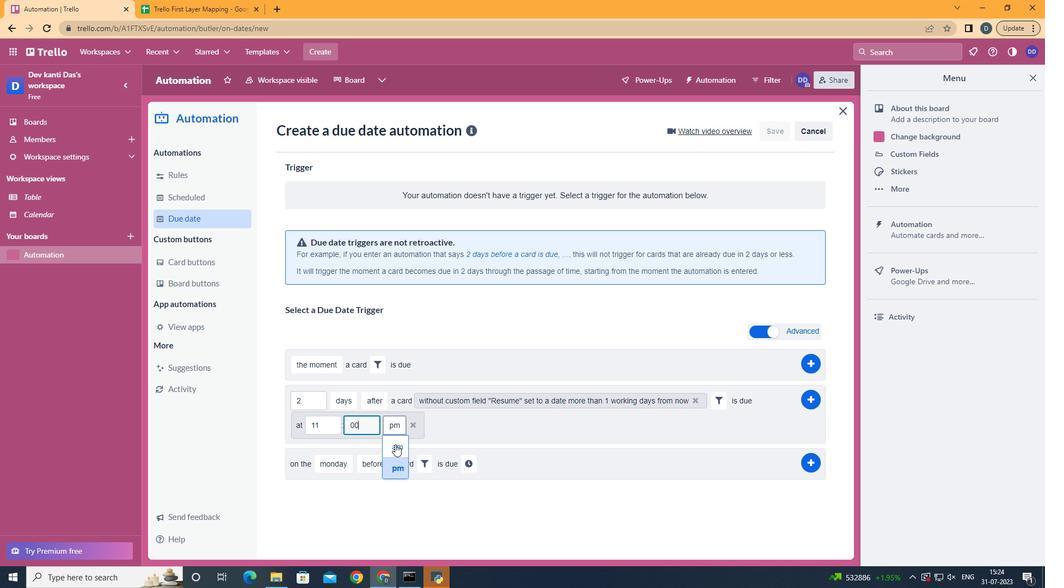 
Action: Mouse moved to (813, 399)
Screenshot: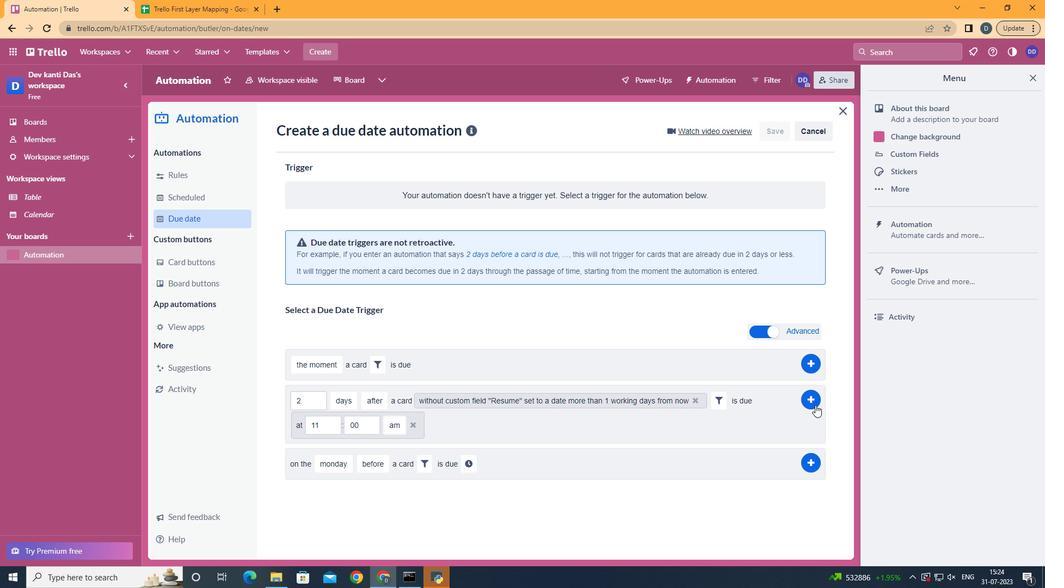 
Action: Mouse pressed left at (813, 399)
Screenshot: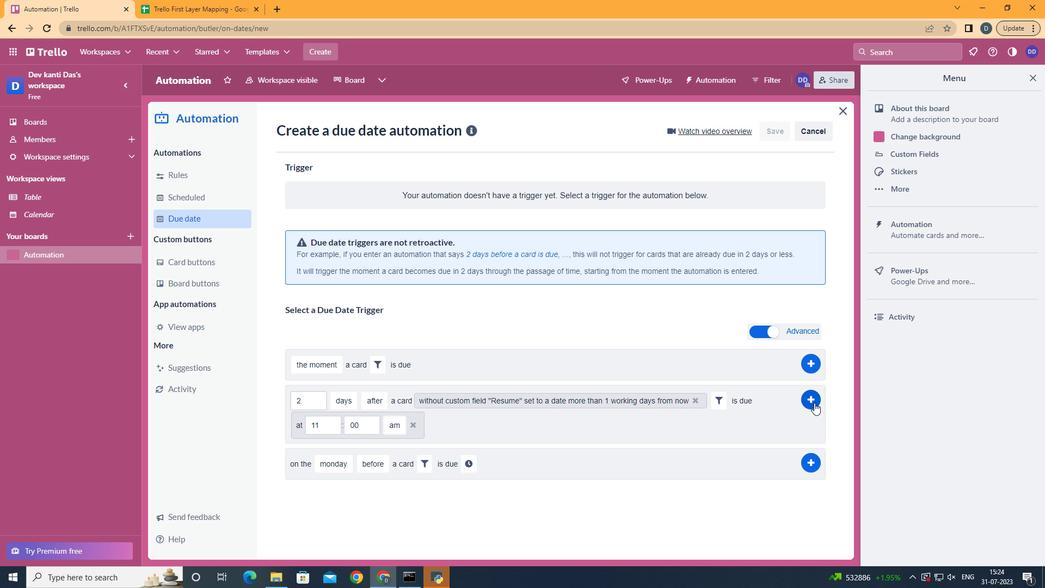 
Action: Mouse moved to (636, 224)
Screenshot: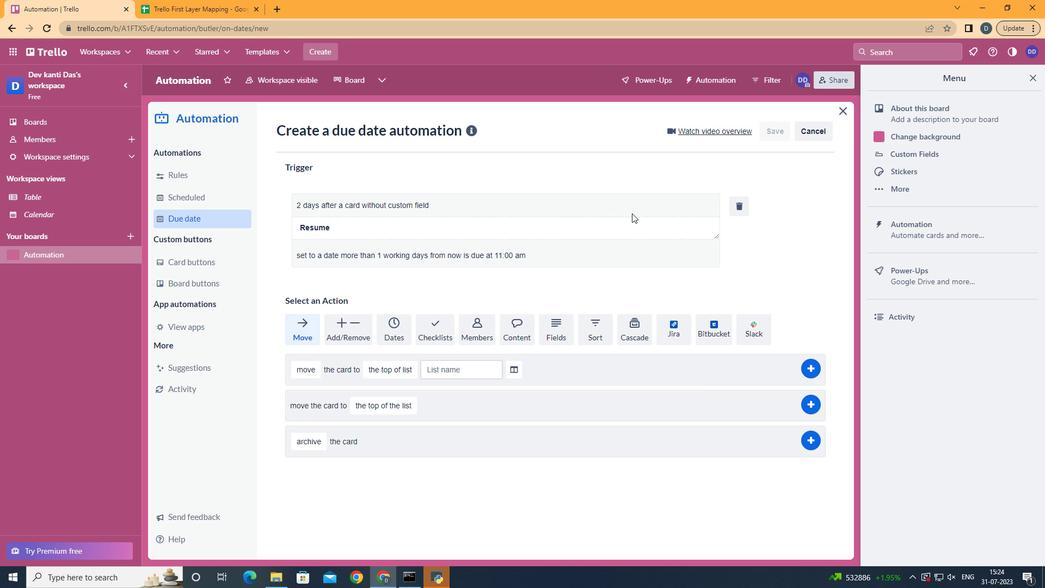 
